 Task: Enable public transport information for castle in Cleveland, Wisconsin, United States.
Action: Mouse moved to (175, 298)
Screenshot: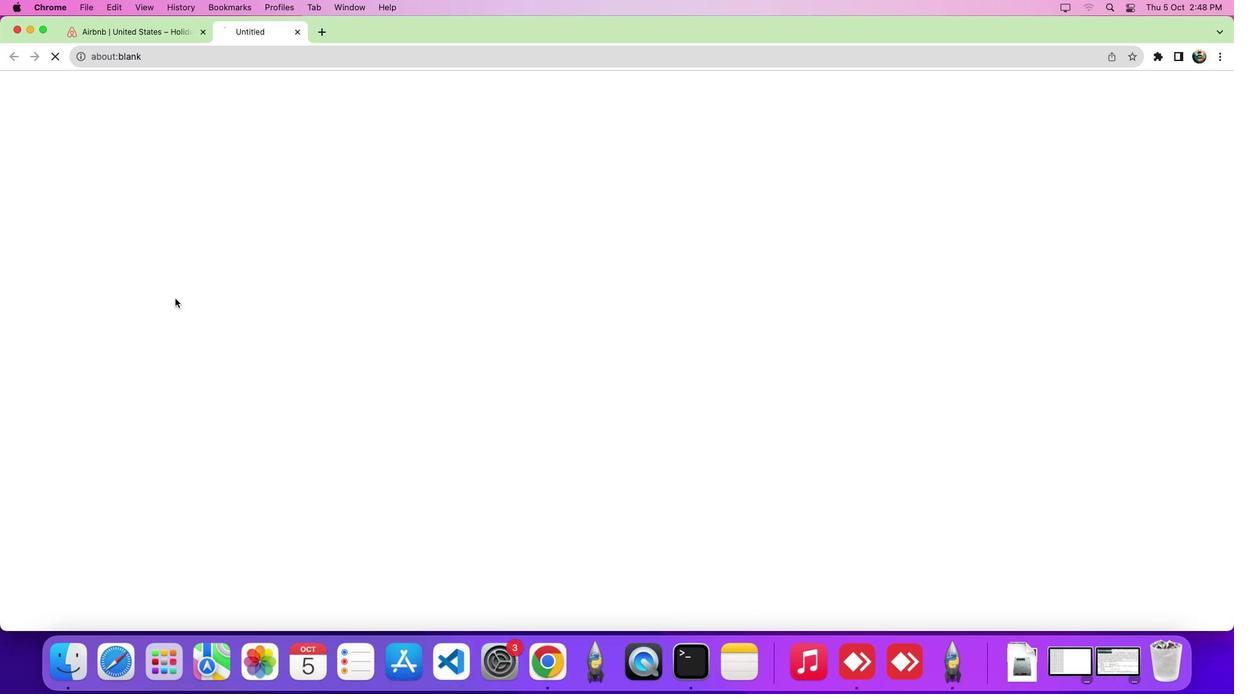 
Action: Mouse pressed left at (175, 298)
Screenshot: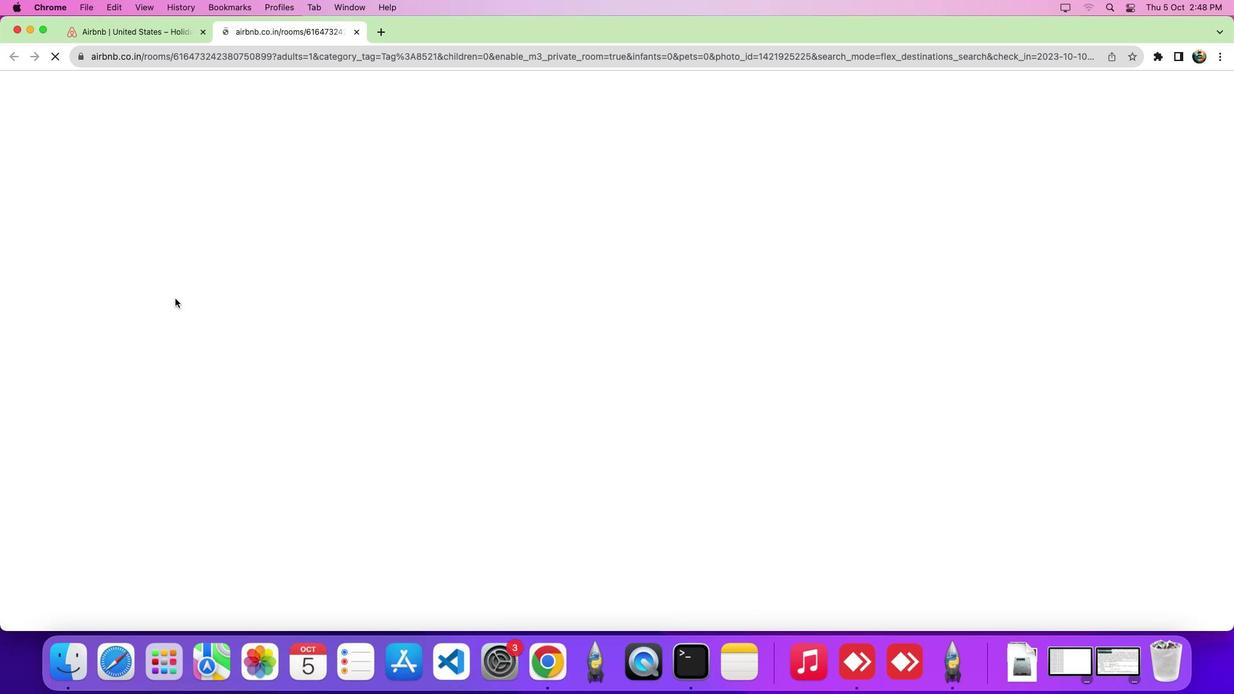 
Action: Mouse moved to (500, 380)
Screenshot: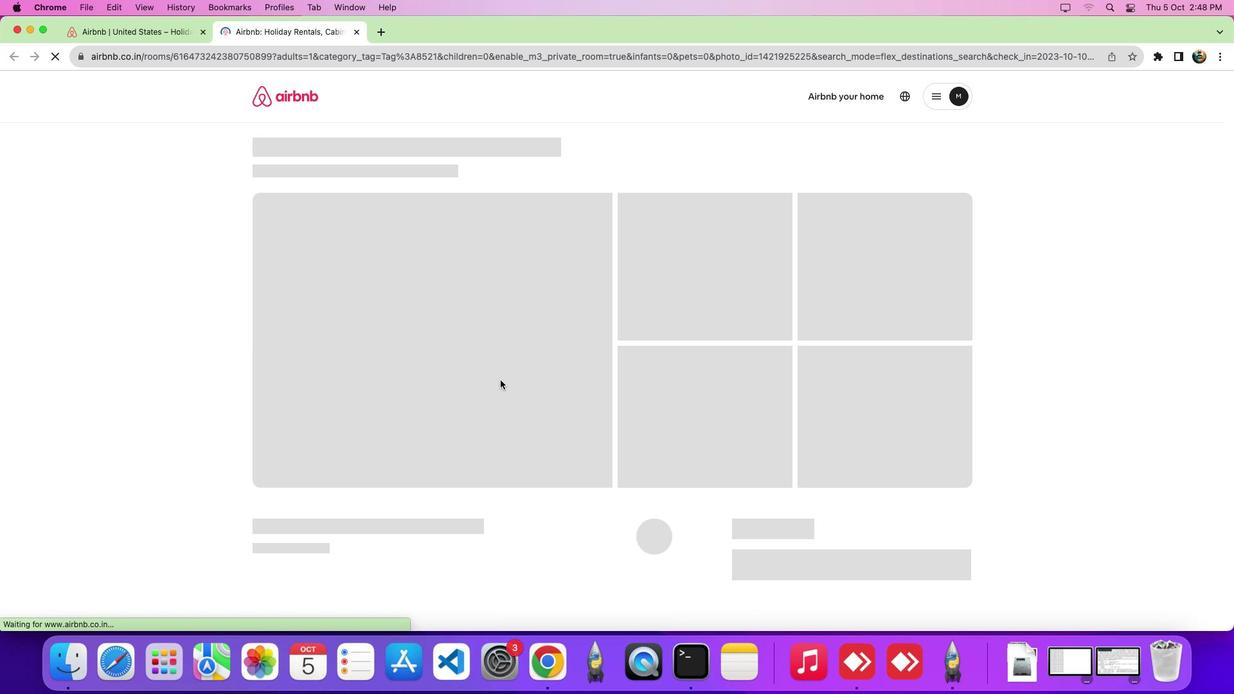
Action: Mouse scrolled (500, 380) with delta (0, 0)
Screenshot: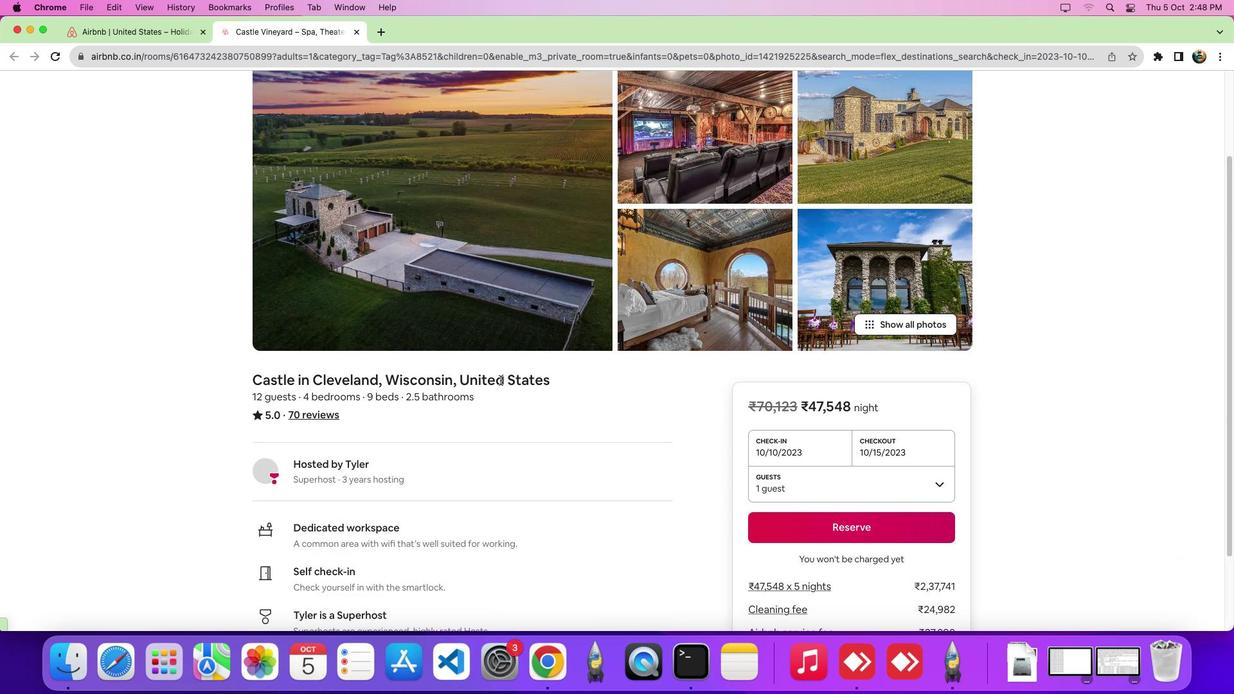 
Action: Mouse scrolled (500, 380) with delta (0, 0)
Screenshot: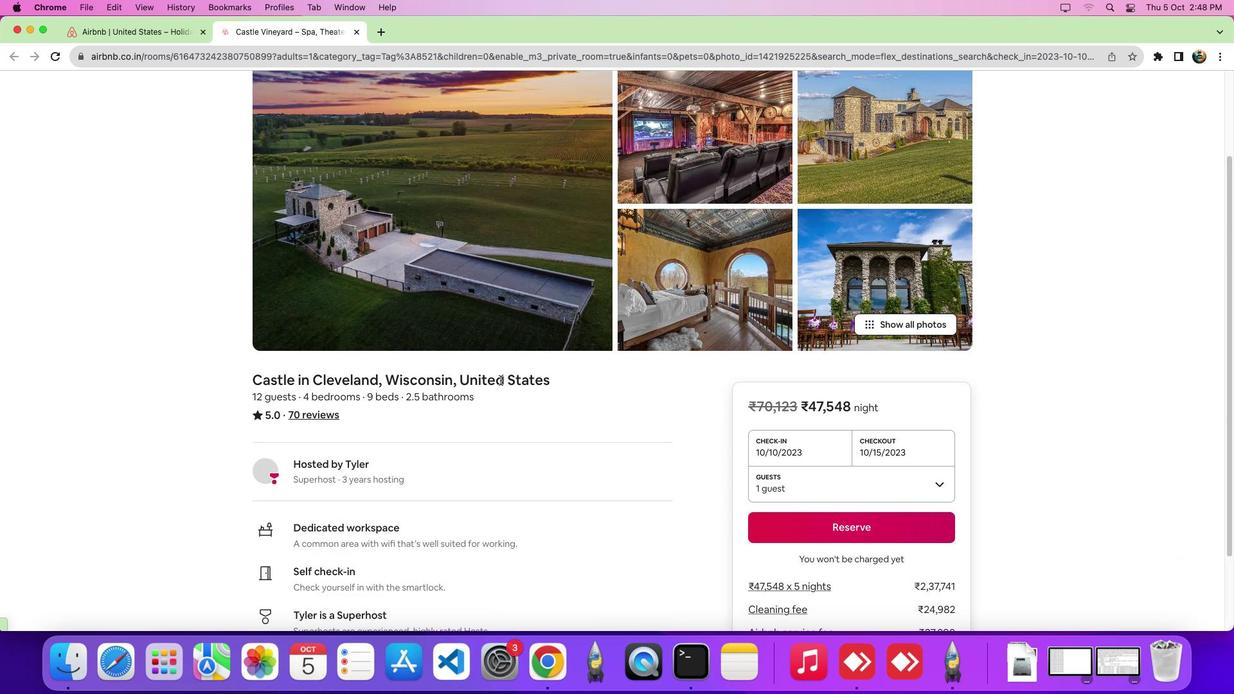 
Action: Mouse scrolled (500, 380) with delta (0, -5)
Screenshot: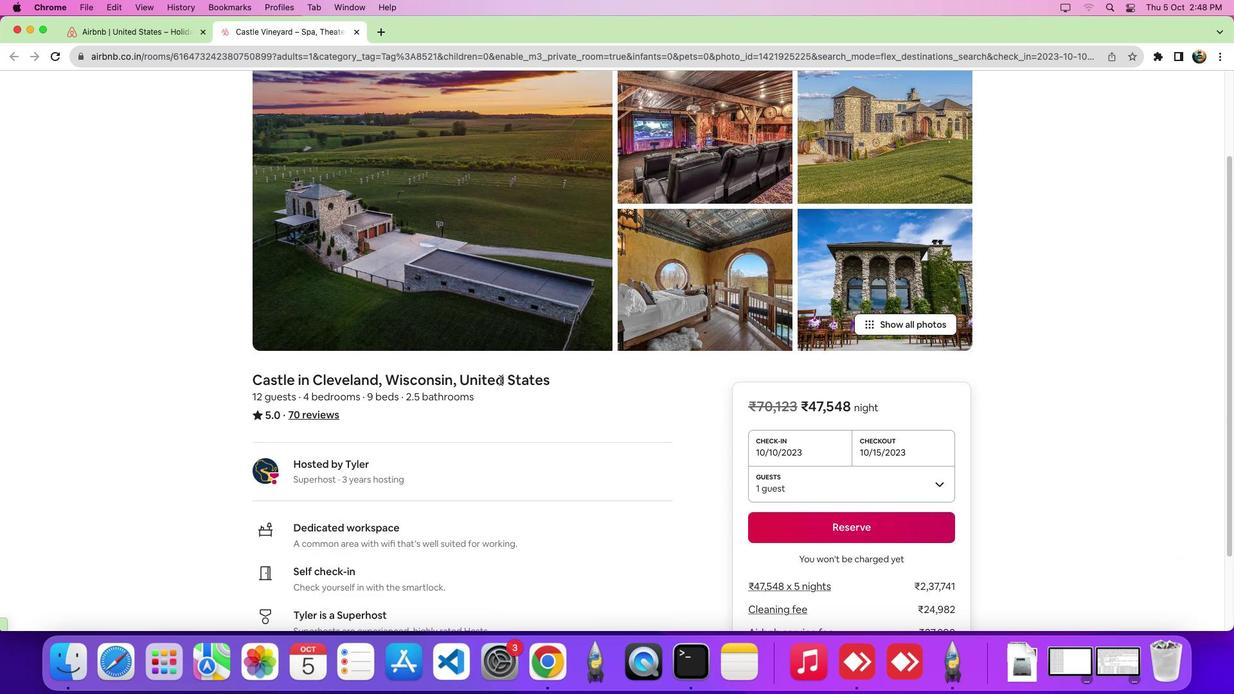 
Action: Mouse scrolled (500, 380) with delta (0, -8)
Screenshot: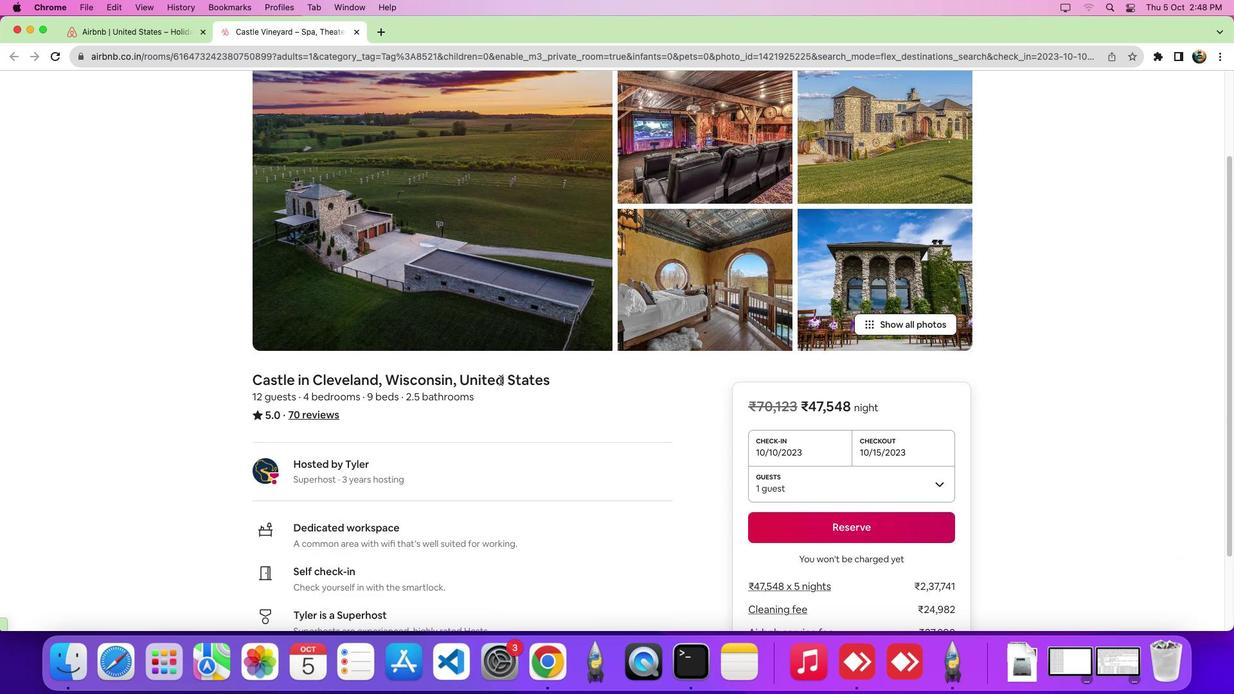 
Action: Mouse scrolled (500, 380) with delta (0, -9)
Screenshot: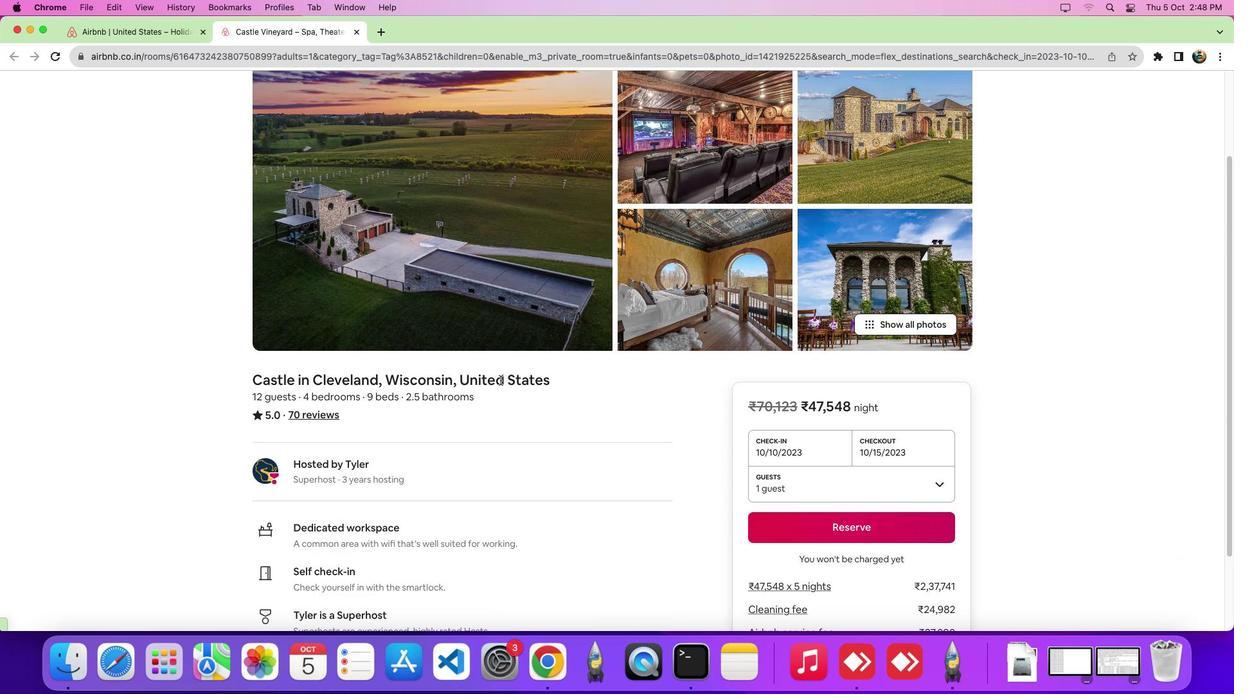 
Action: Mouse scrolled (500, 380) with delta (0, -10)
Screenshot: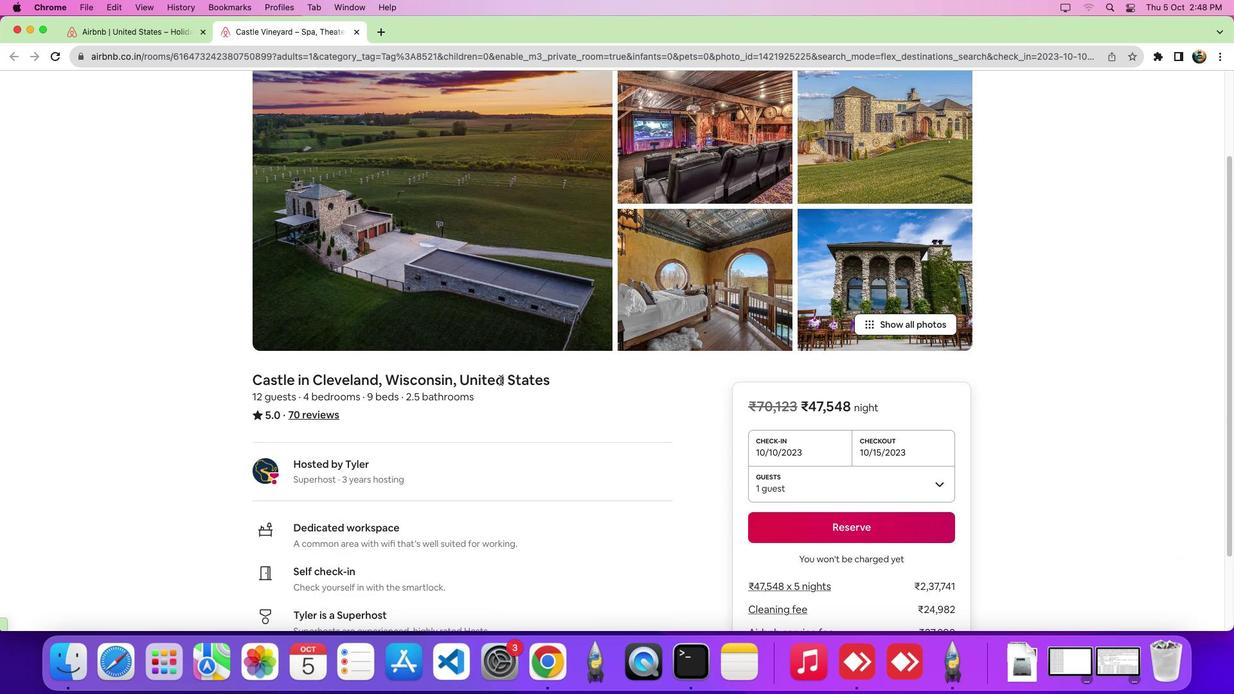 
Action: Mouse scrolled (500, 380) with delta (0, 0)
Screenshot: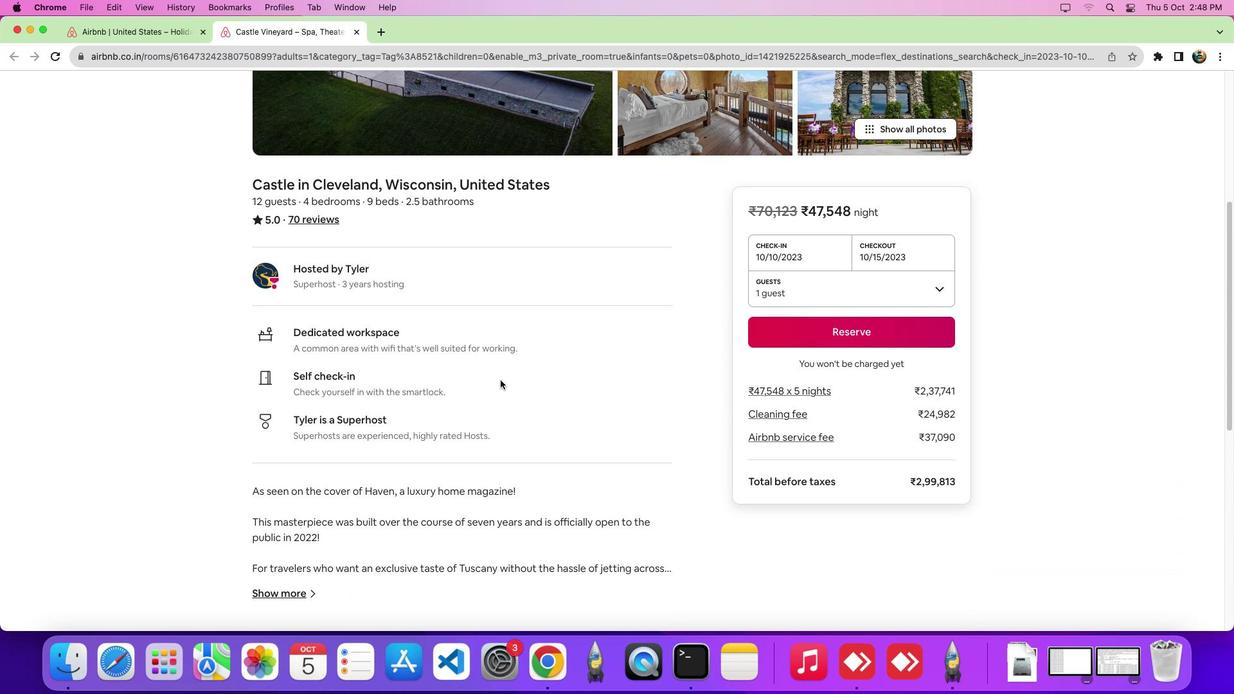 
Action: Mouse scrolled (500, 380) with delta (0, -1)
Screenshot: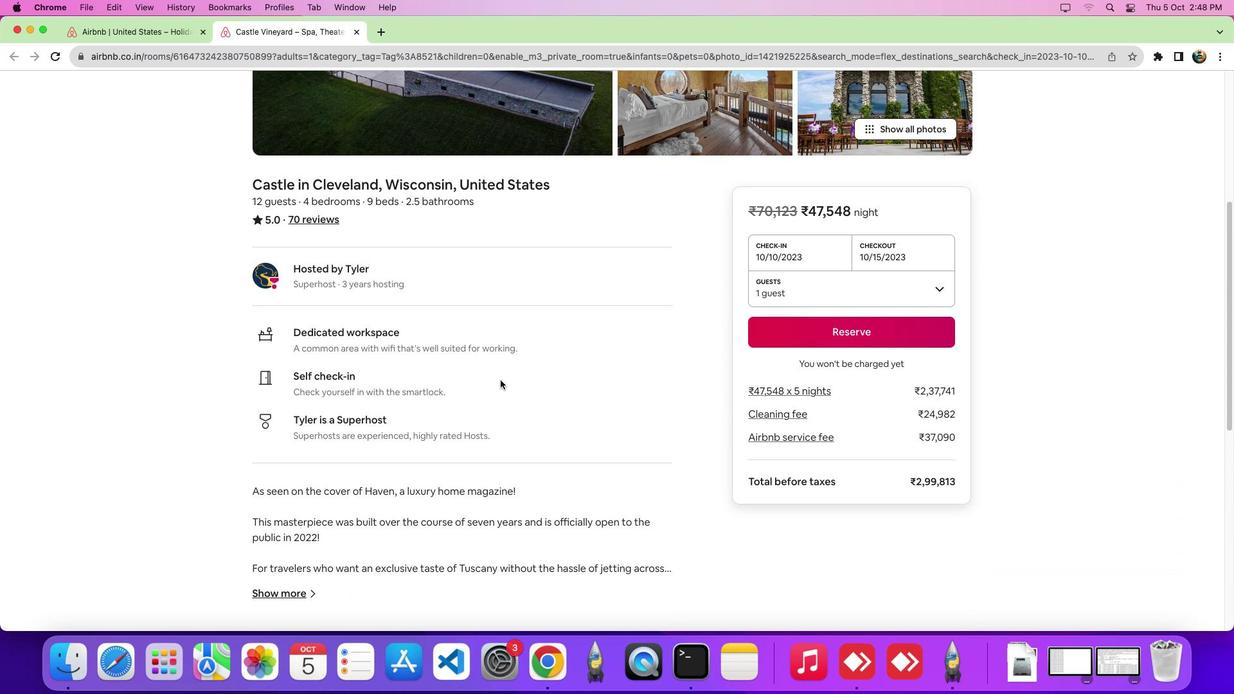 
Action: Mouse scrolled (500, 380) with delta (0, -6)
Screenshot: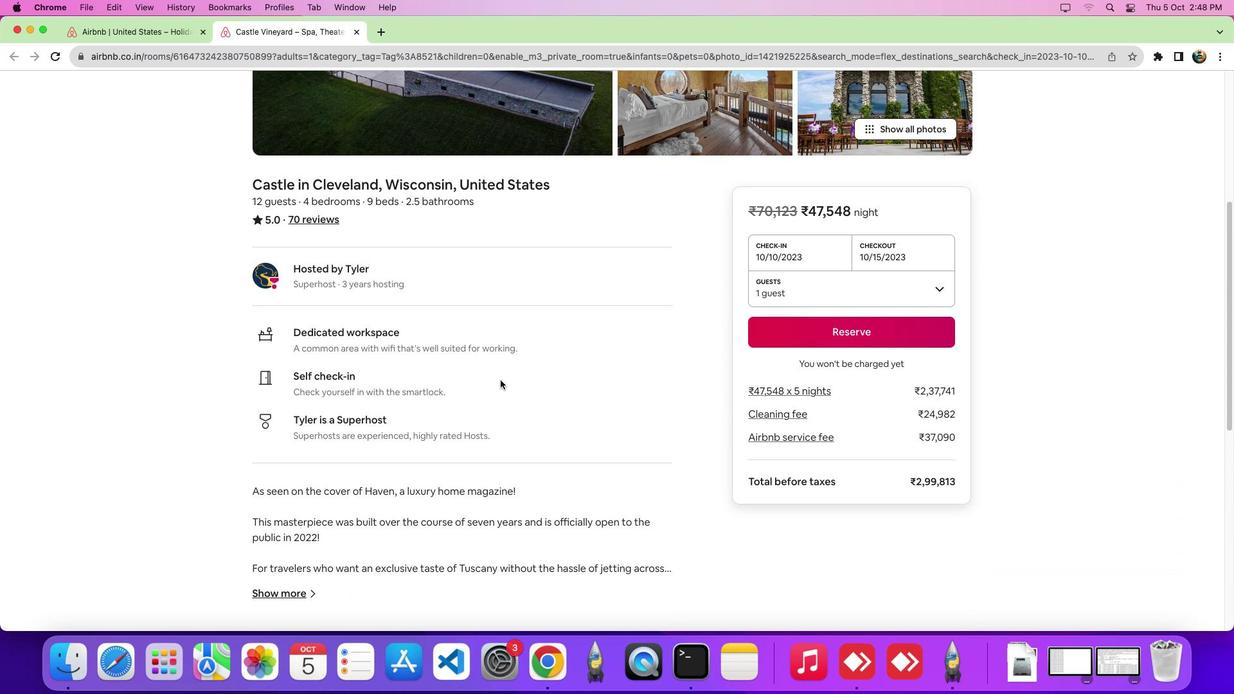 
Action: Mouse scrolled (500, 380) with delta (0, -9)
Screenshot: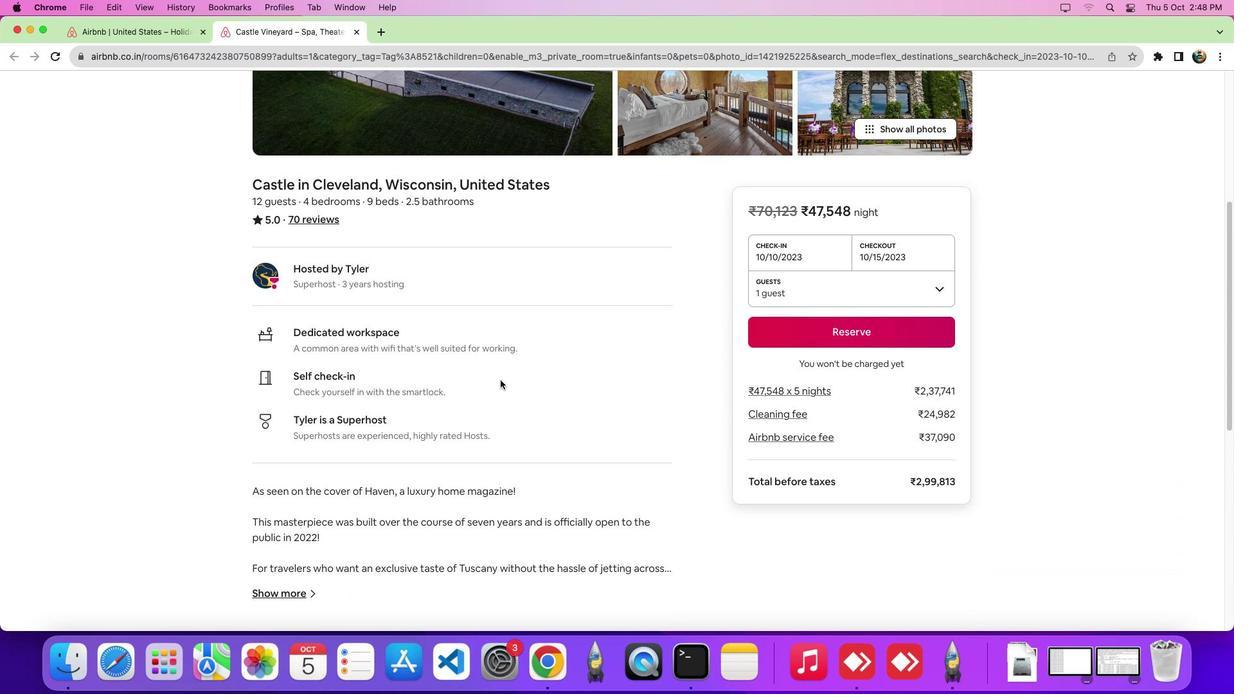 
Action: Mouse scrolled (500, 380) with delta (0, -10)
Screenshot: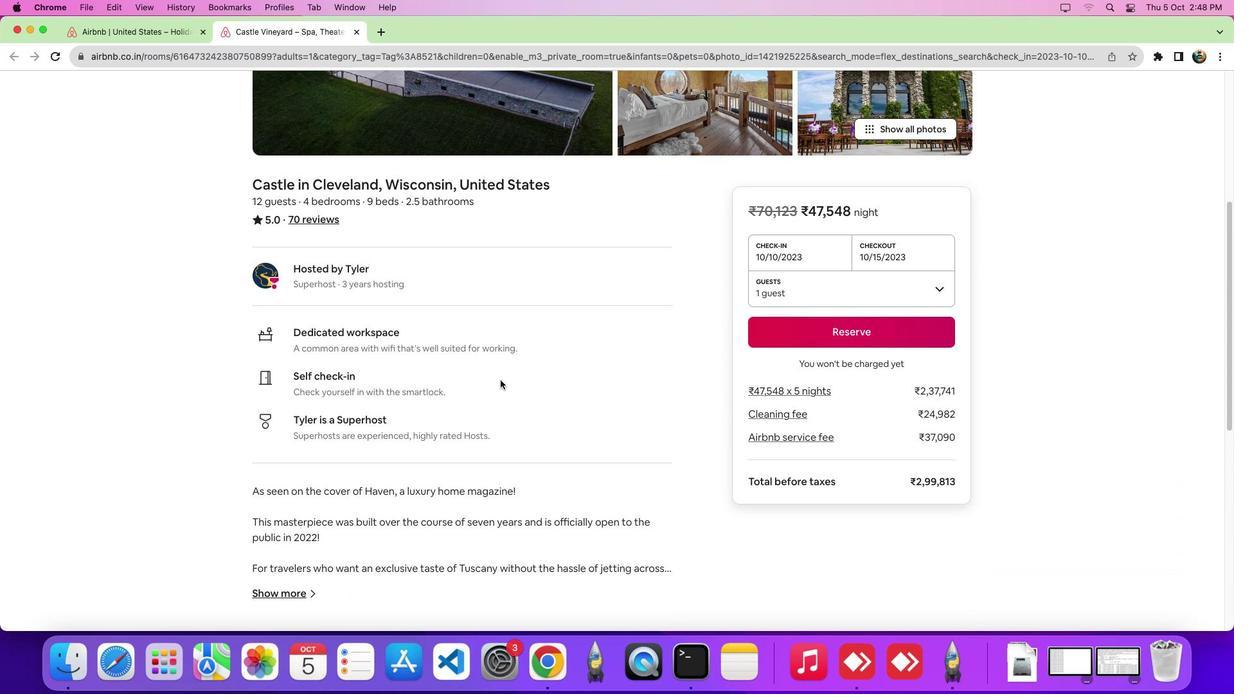 
Action: Mouse scrolled (500, 380) with delta (0, -10)
Screenshot: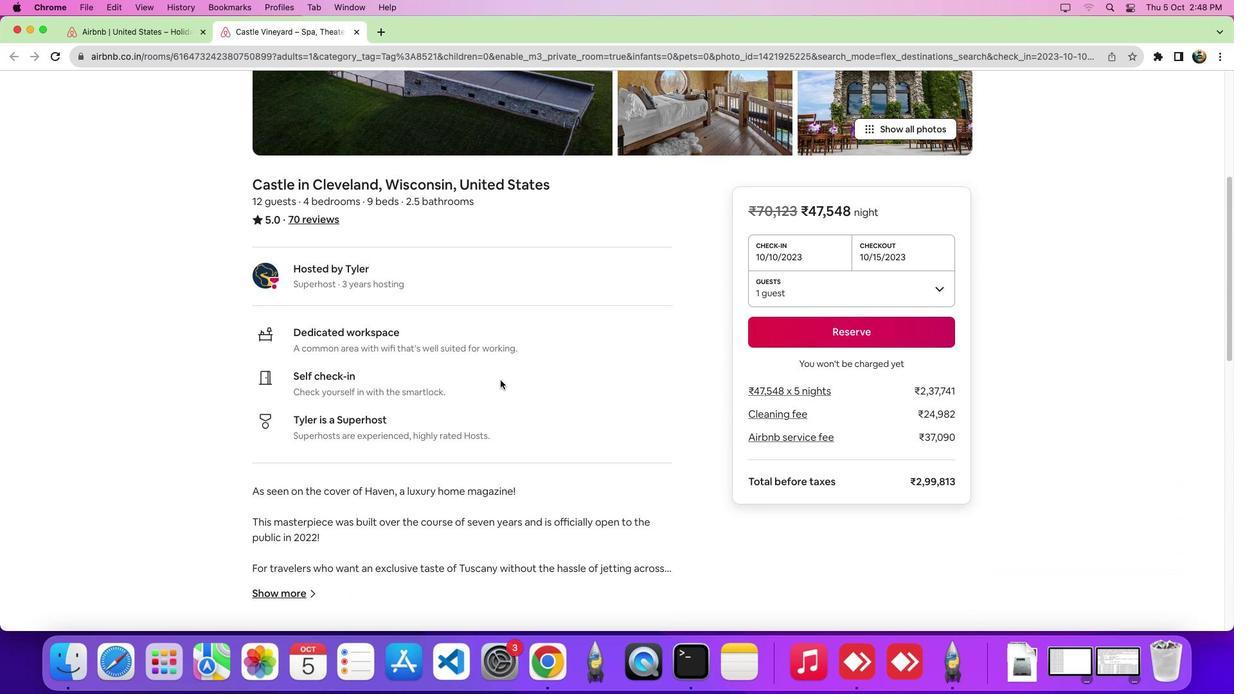 
Action: Mouse scrolled (500, 380) with delta (0, 0)
Screenshot: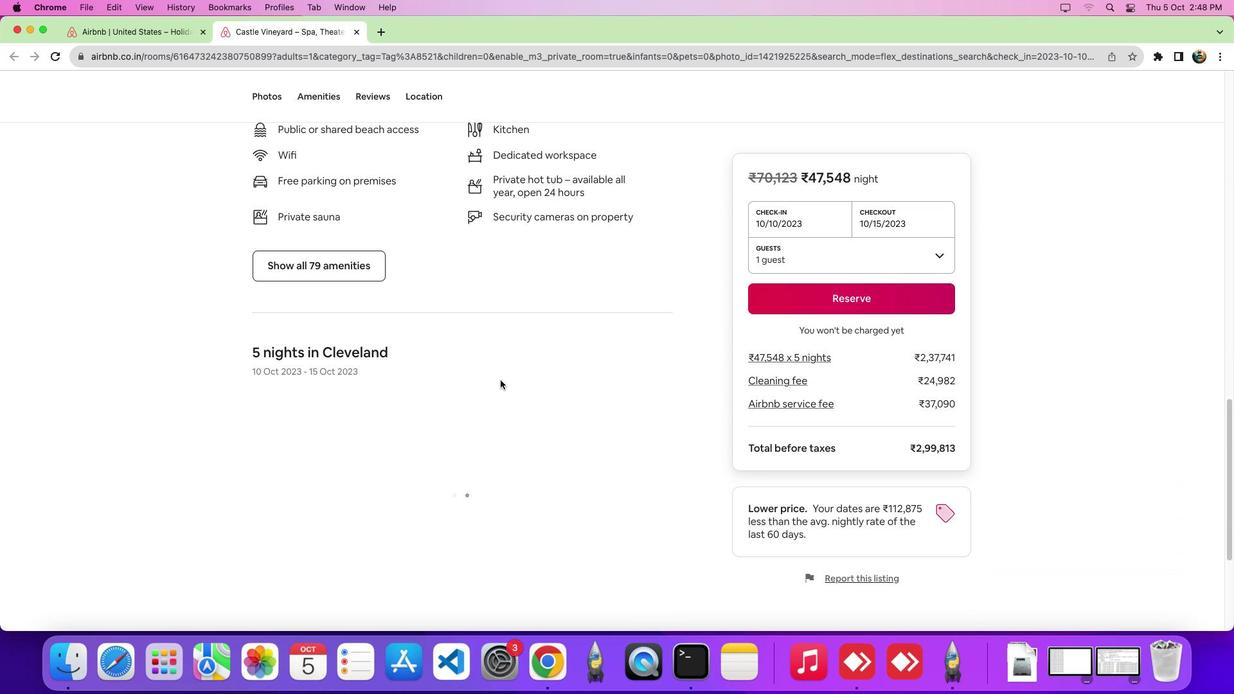 
Action: Mouse scrolled (500, 380) with delta (0, -1)
Screenshot: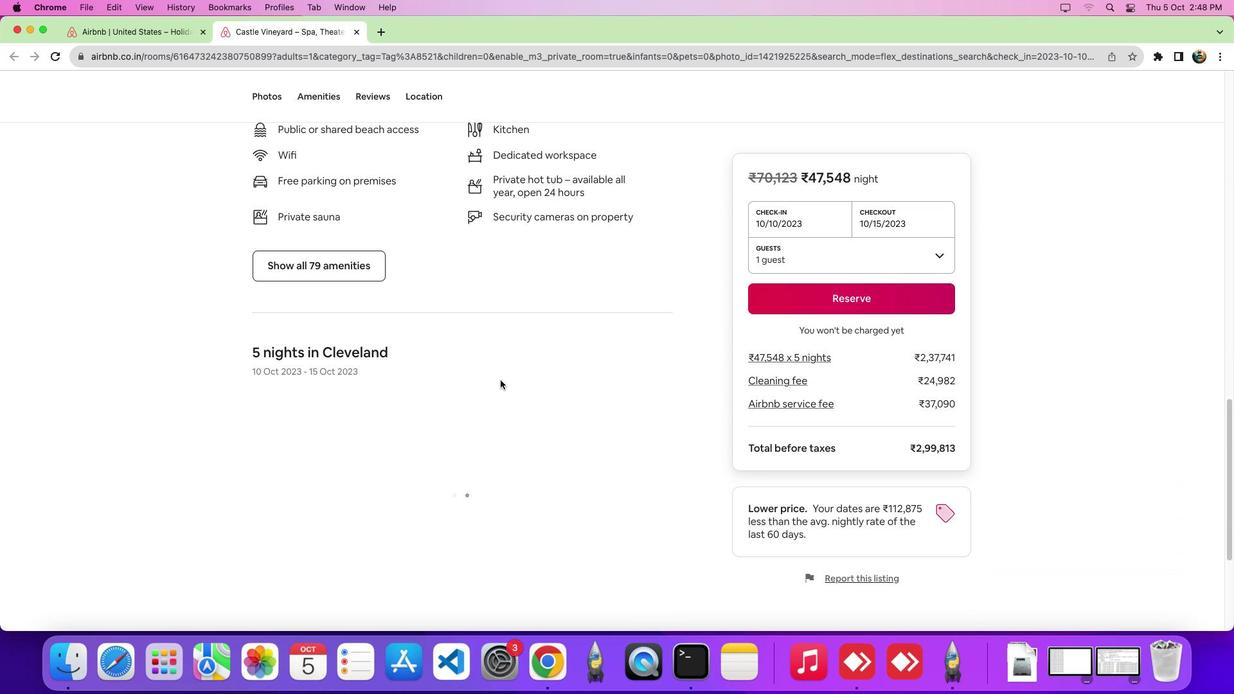
Action: Mouse scrolled (500, 380) with delta (0, -6)
Screenshot: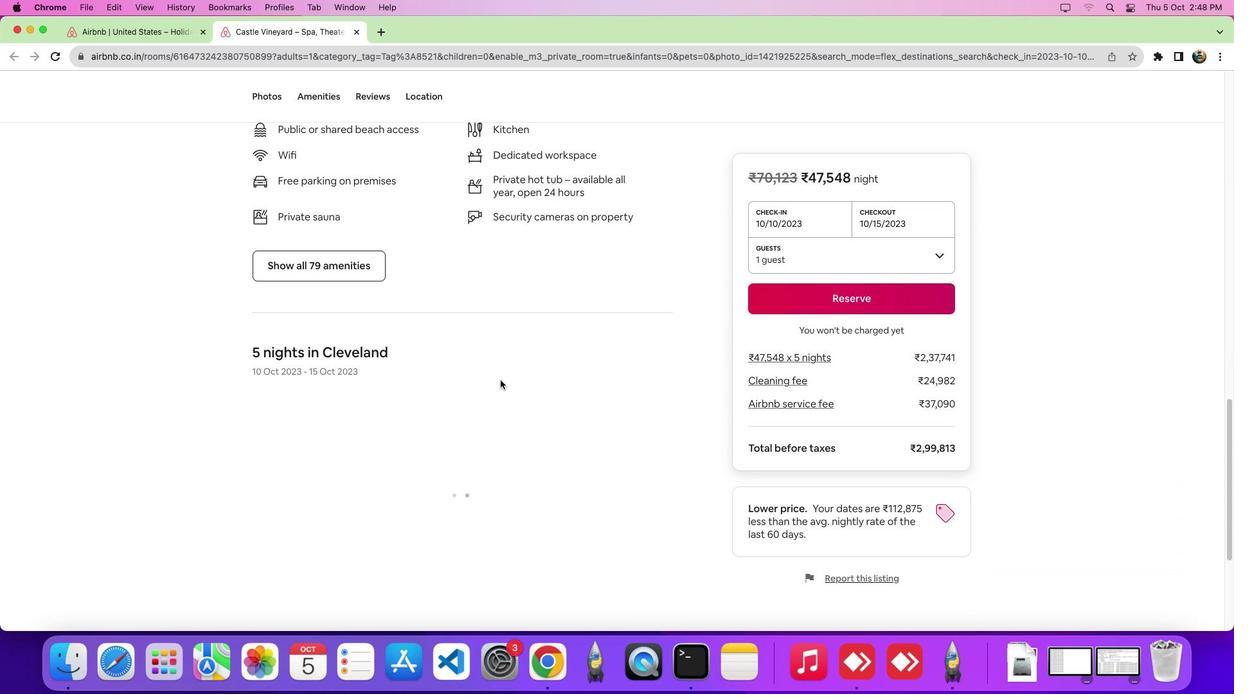 
Action: Mouse scrolled (500, 380) with delta (0, -9)
Screenshot: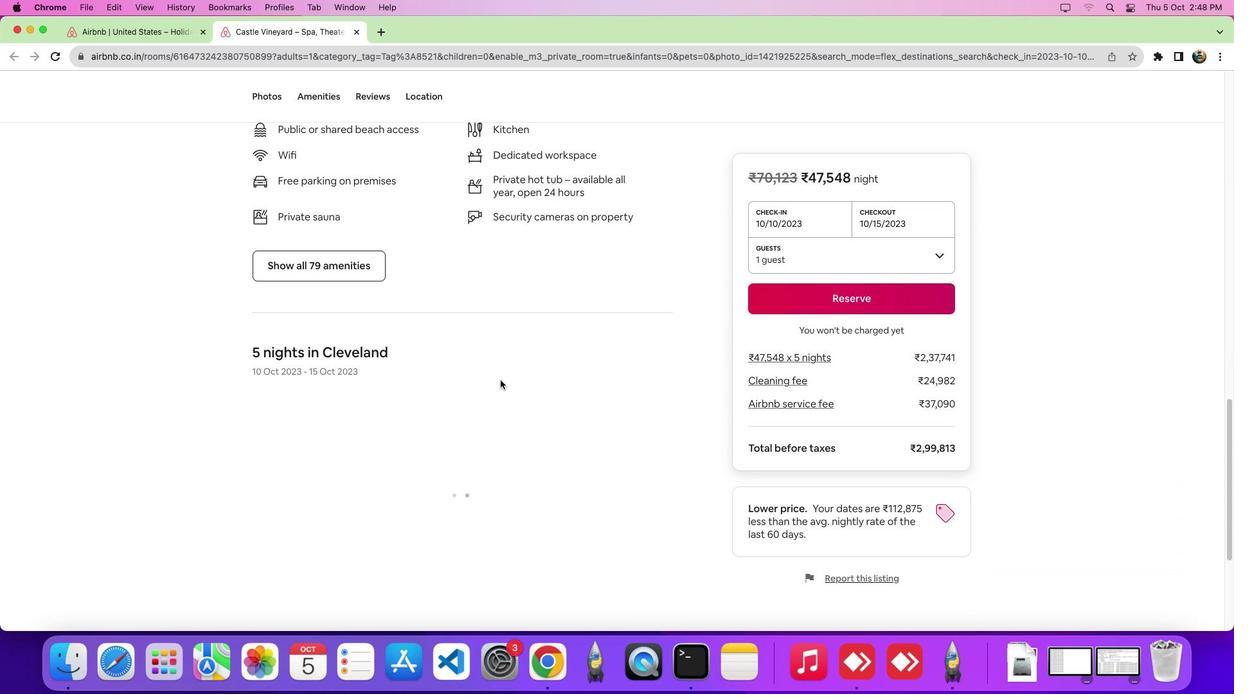 
Action: Mouse scrolled (500, 380) with delta (0, -9)
Screenshot: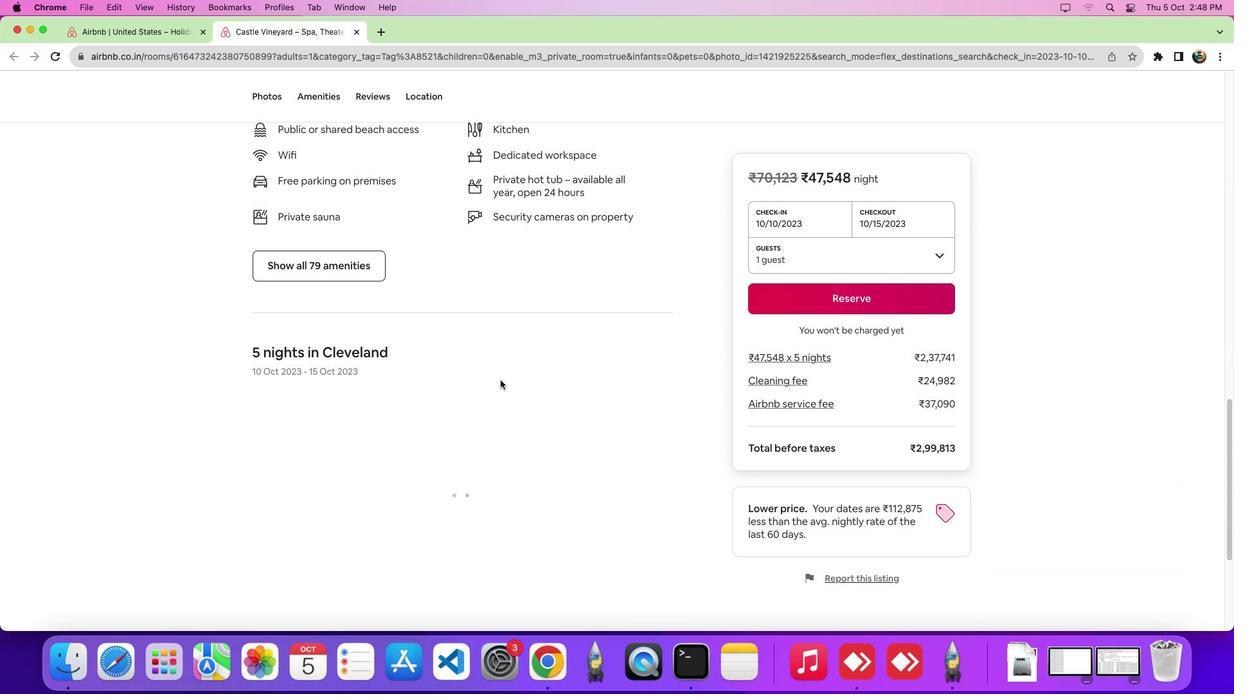 
Action: Mouse scrolled (500, 380) with delta (0, -10)
Screenshot: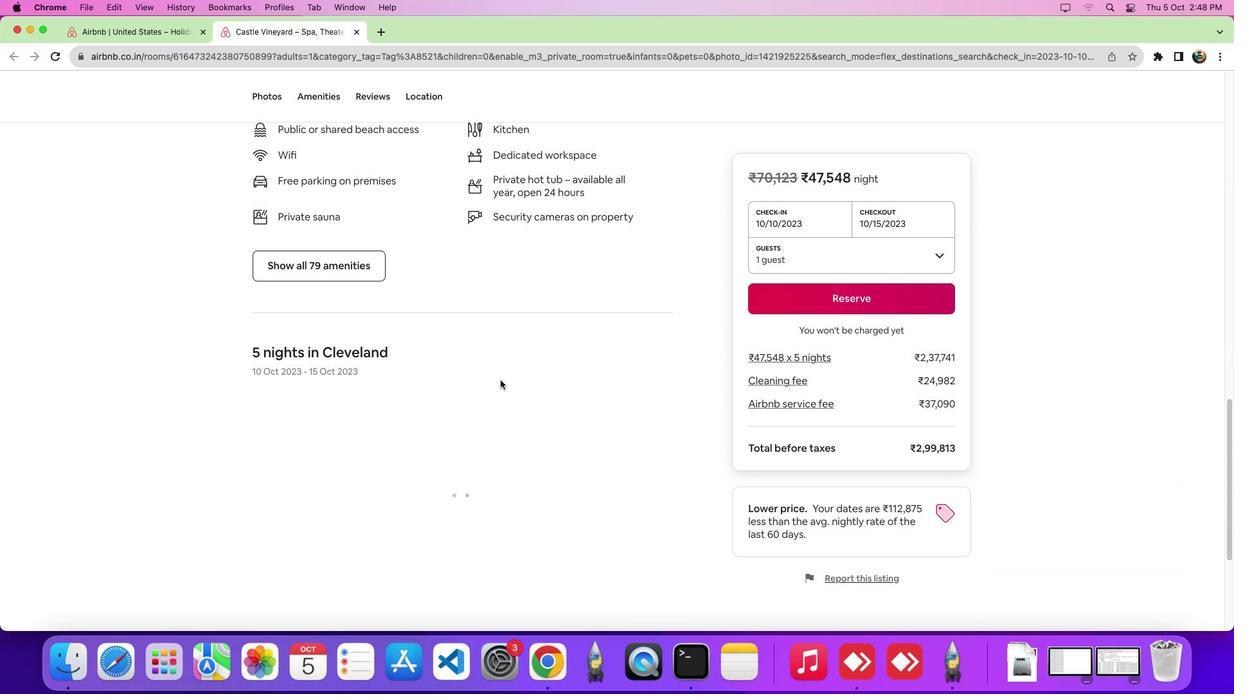 
Action: Mouse scrolled (500, 380) with delta (0, 0)
Screenshot: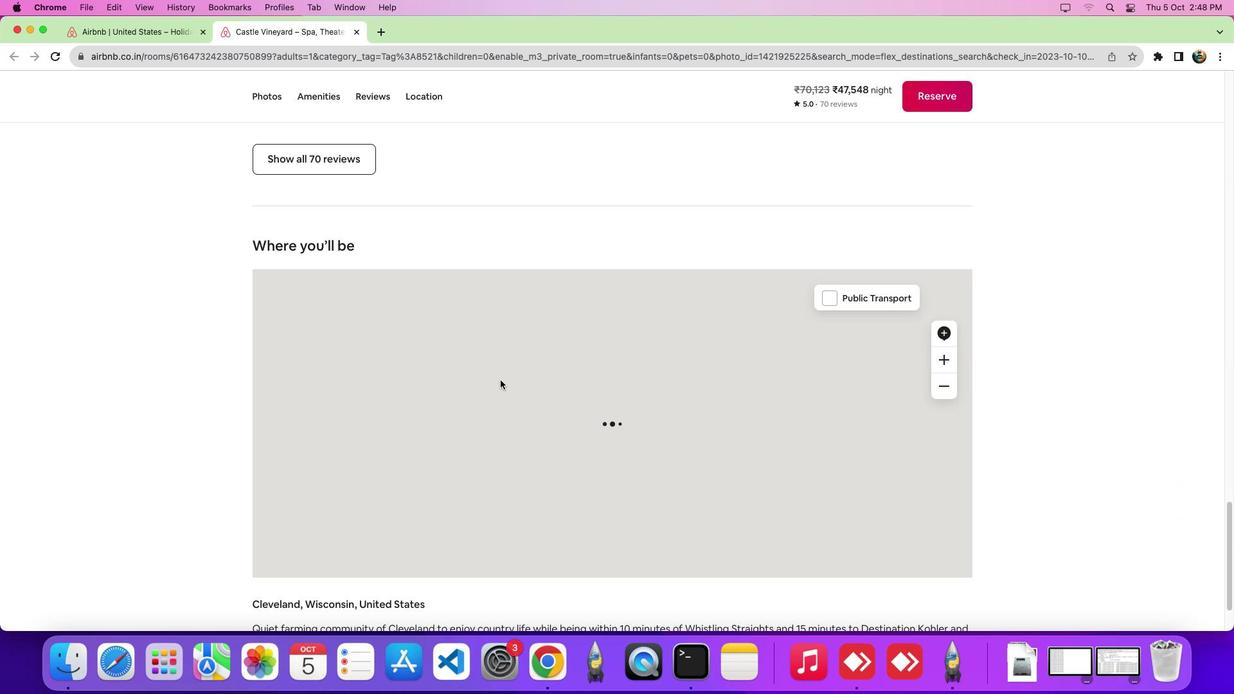 
Action: Mouse scrolled (500, 380) with delta (0, 0)
Screenshot: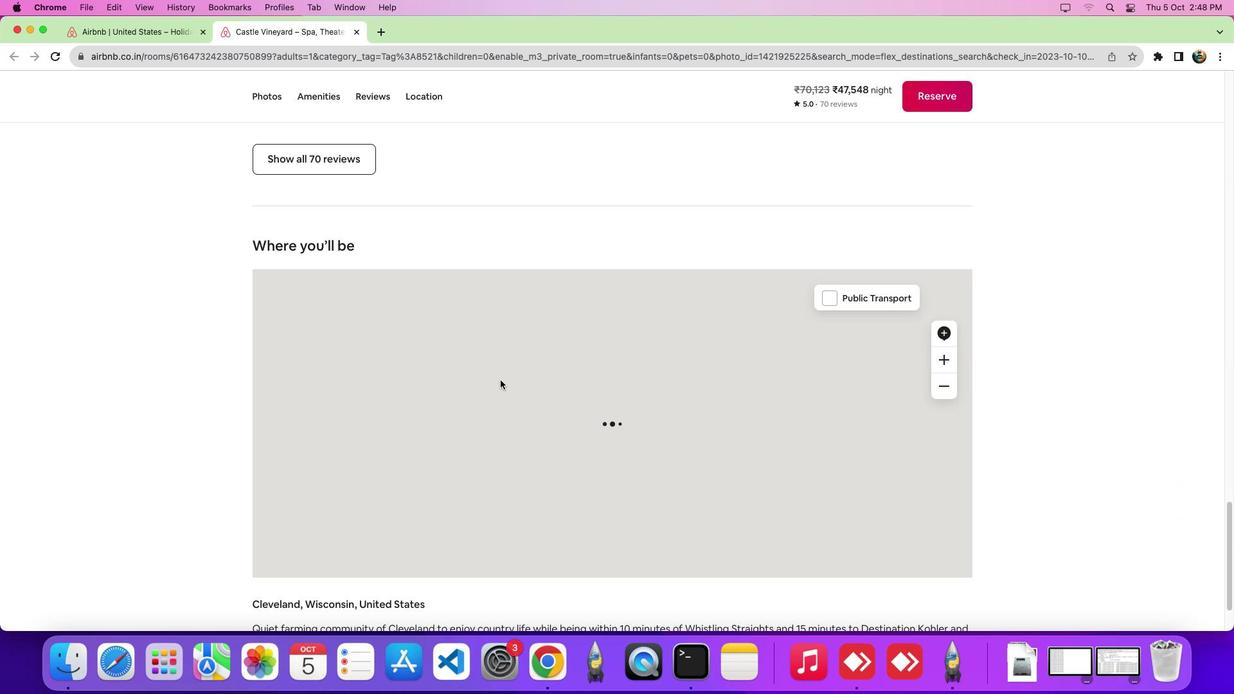 
Action: Mouse scrolled (500, 380) with delta (0, -5)
Screenshot: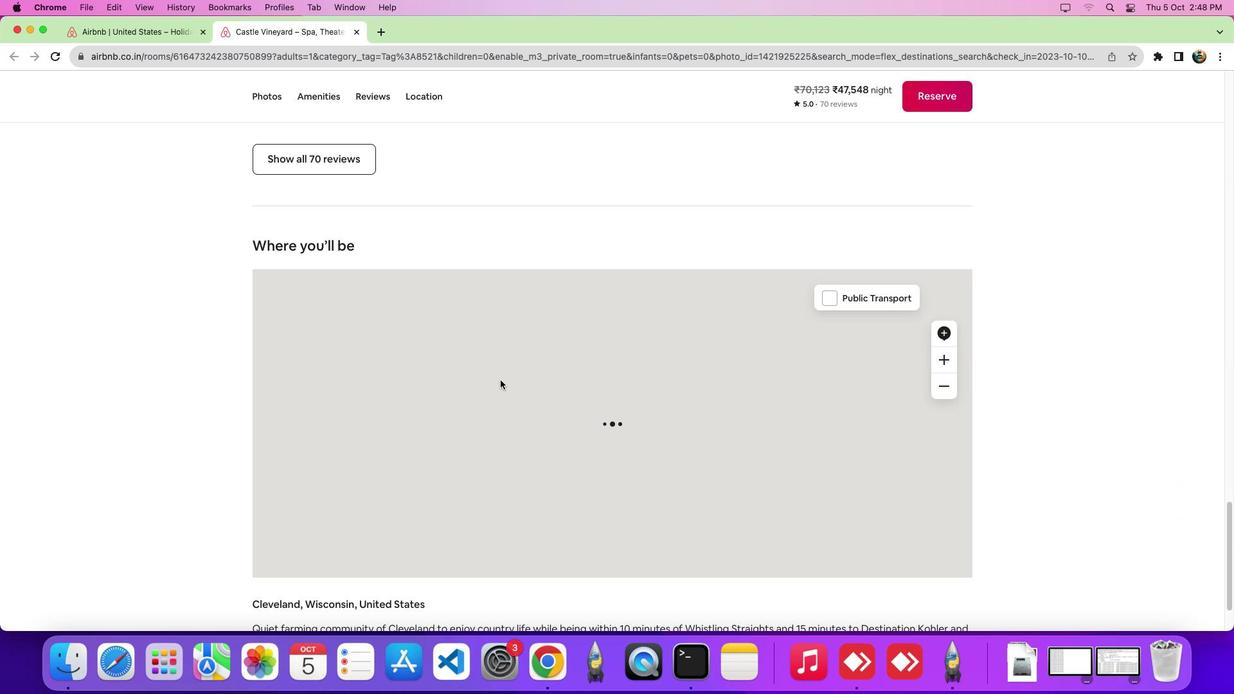 
Action: Mouse scrolled (500, 380) with delta (0, -8)
Screenshot: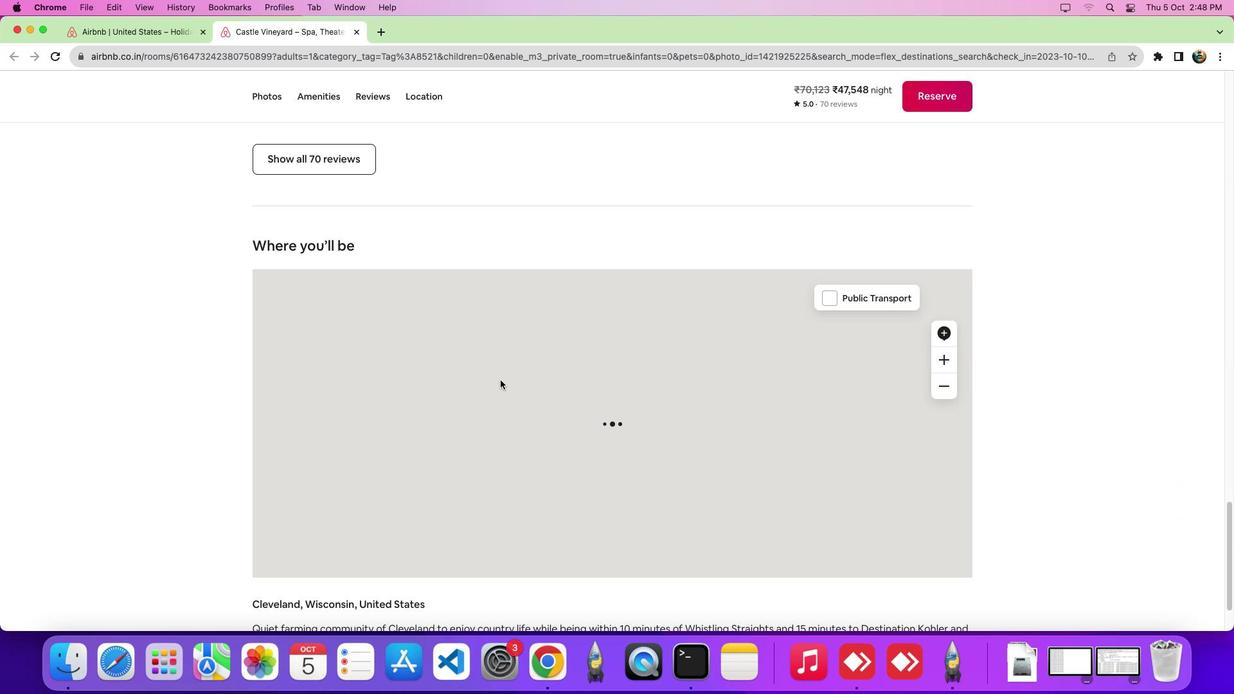 
Action: Mouse scrolled (500, 380) with delta (0, -9)
Screenshot: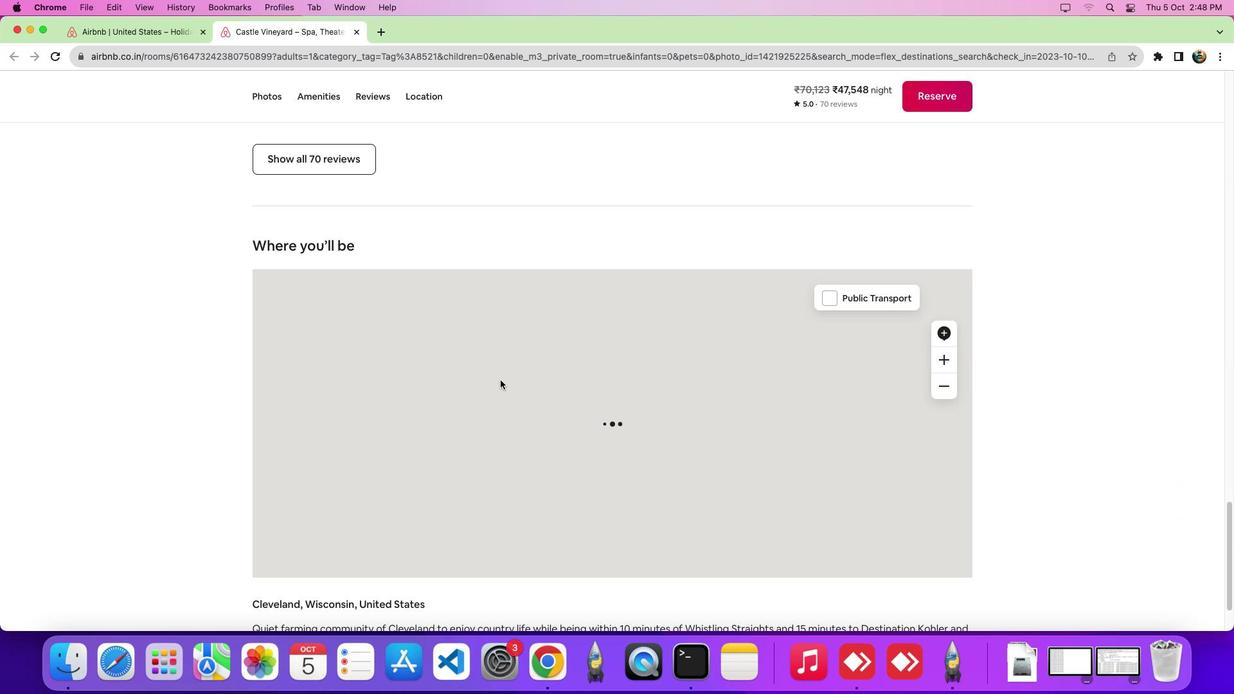 
Action: Mouse moved to (831, 302)
Screenshot: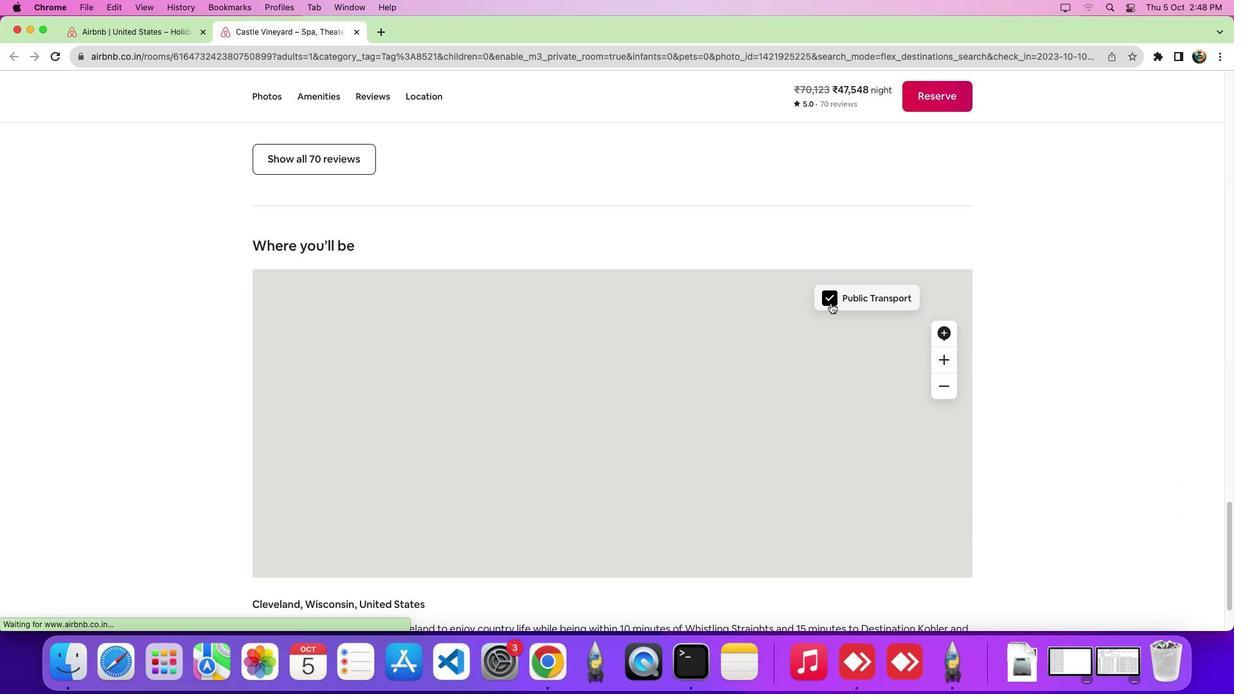 
Action: Mouse pressed left at (831, 302)
Screenshot: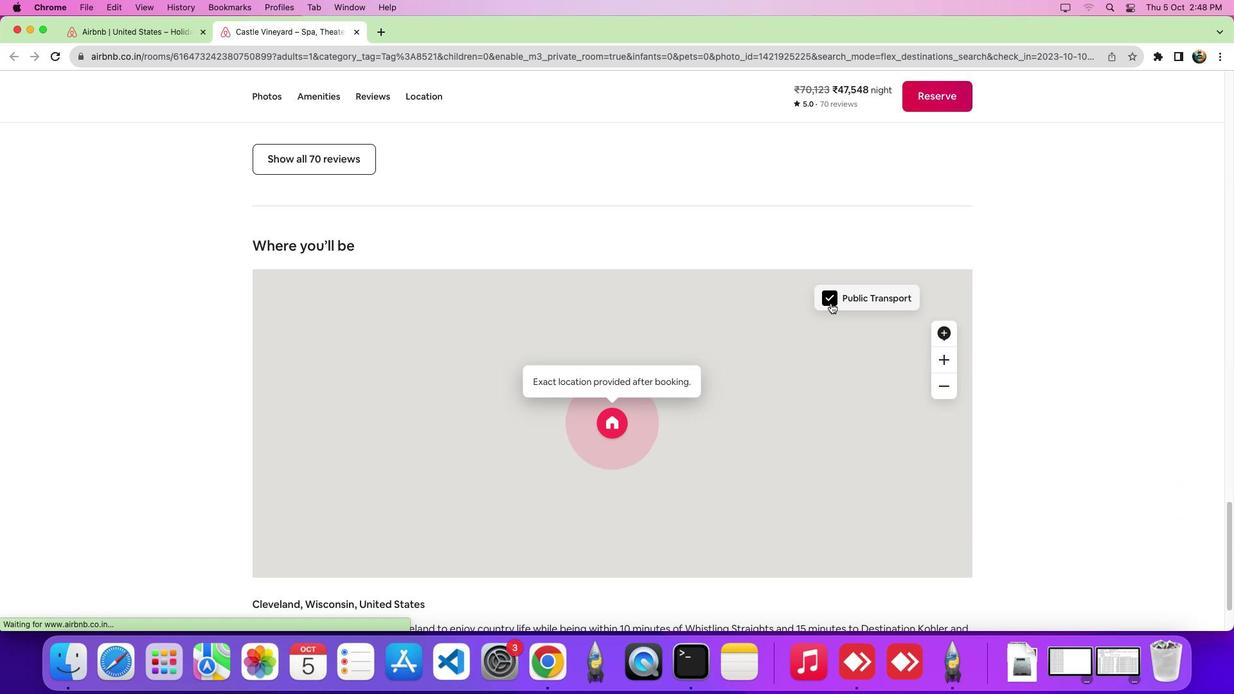 
